 Task: Change curve  line weight to 1PX.
Action: Mouse moved to (501, 322)
Screenshot: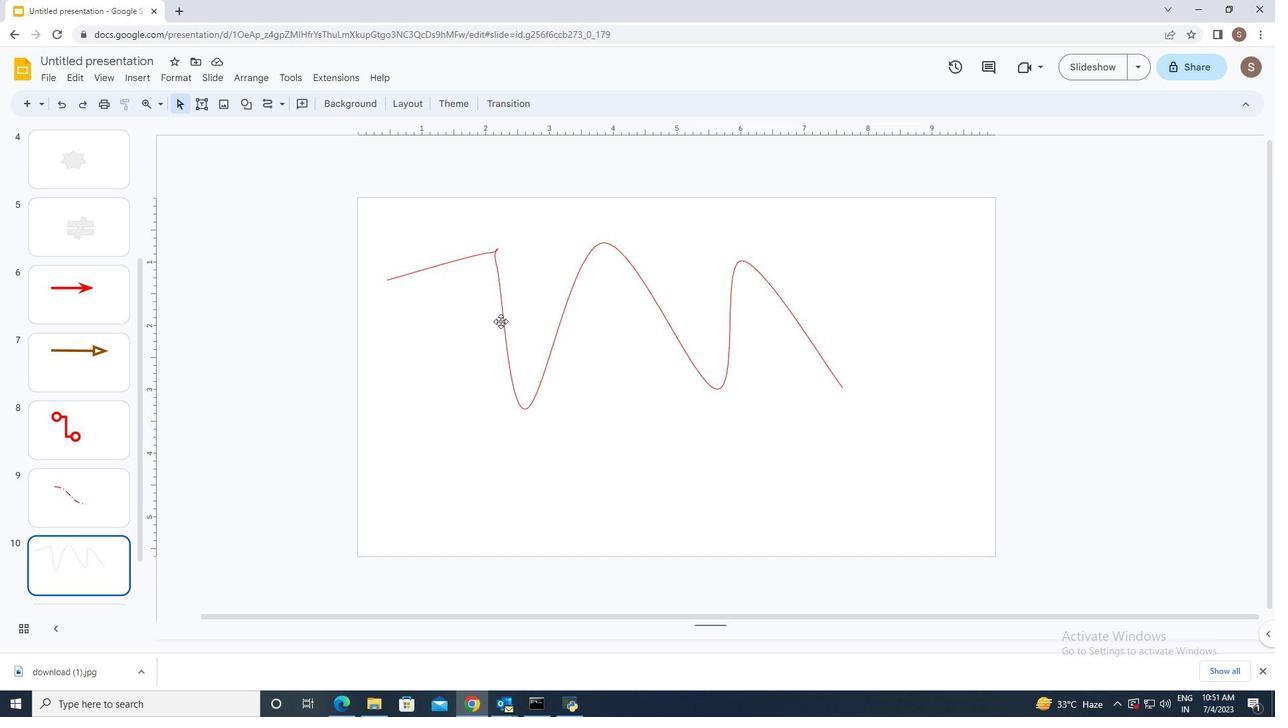 
Action: Mouse pressed left at (501, 322)
Screenshot: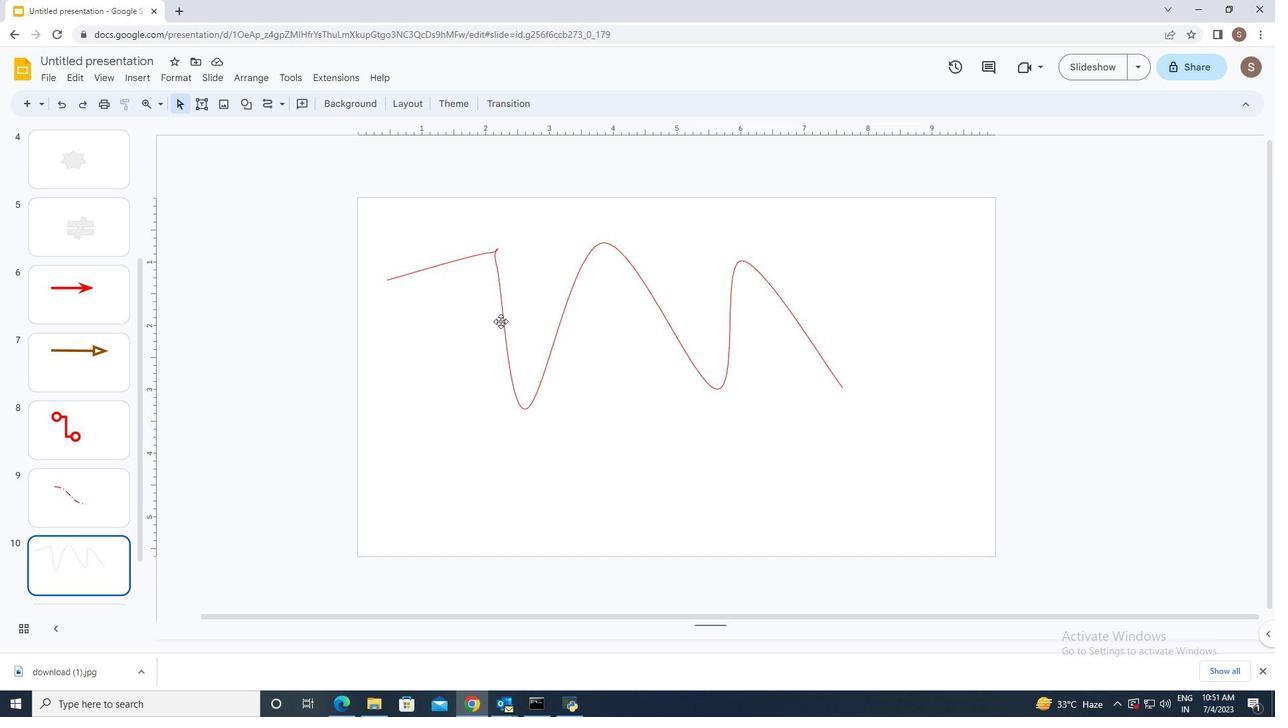 
Action: Mouse moved to (345, 100)
Screenshot: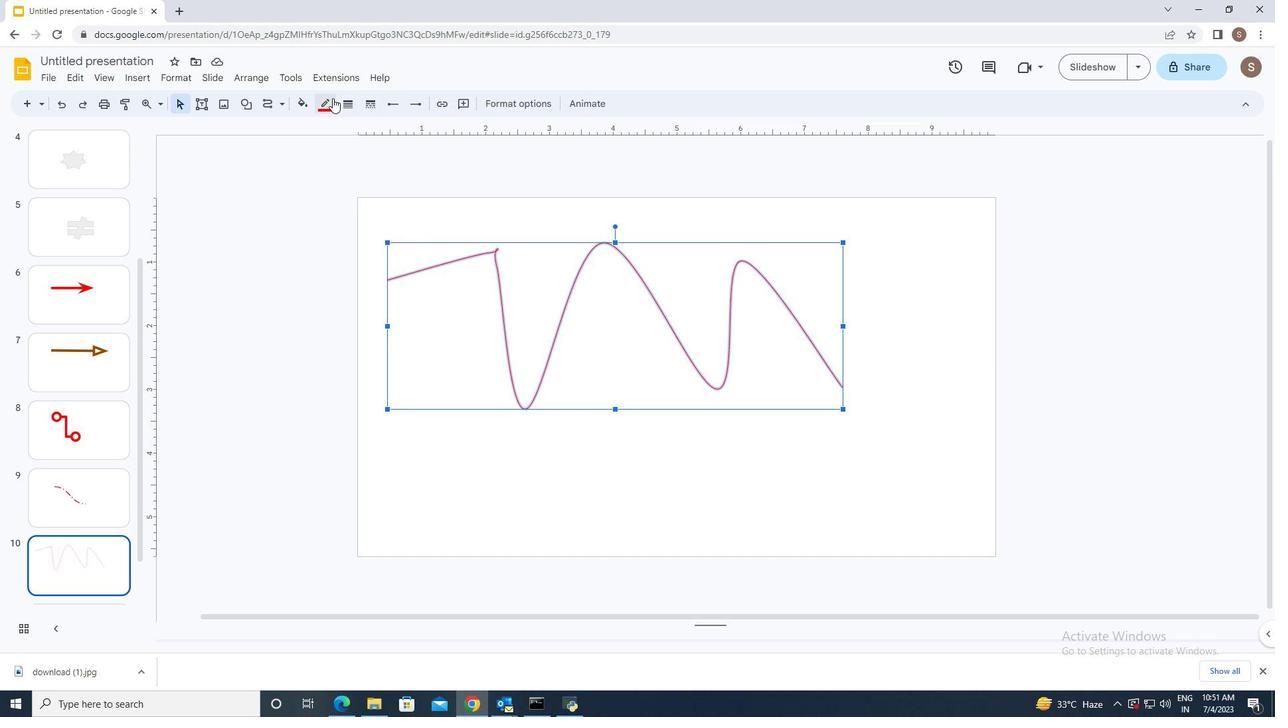 
Action: Mouse pressed left at (345, 100)
Screenshot: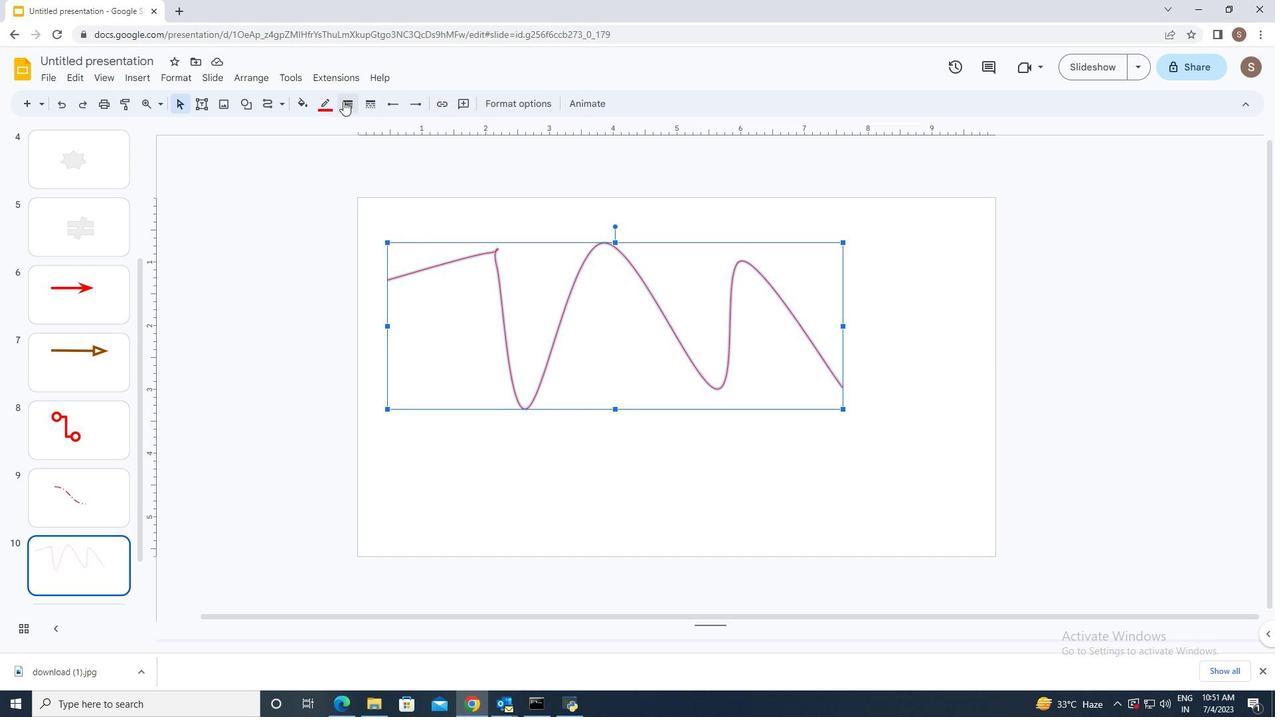 
Action: Mouse moved to (372, 124)
Screenshot: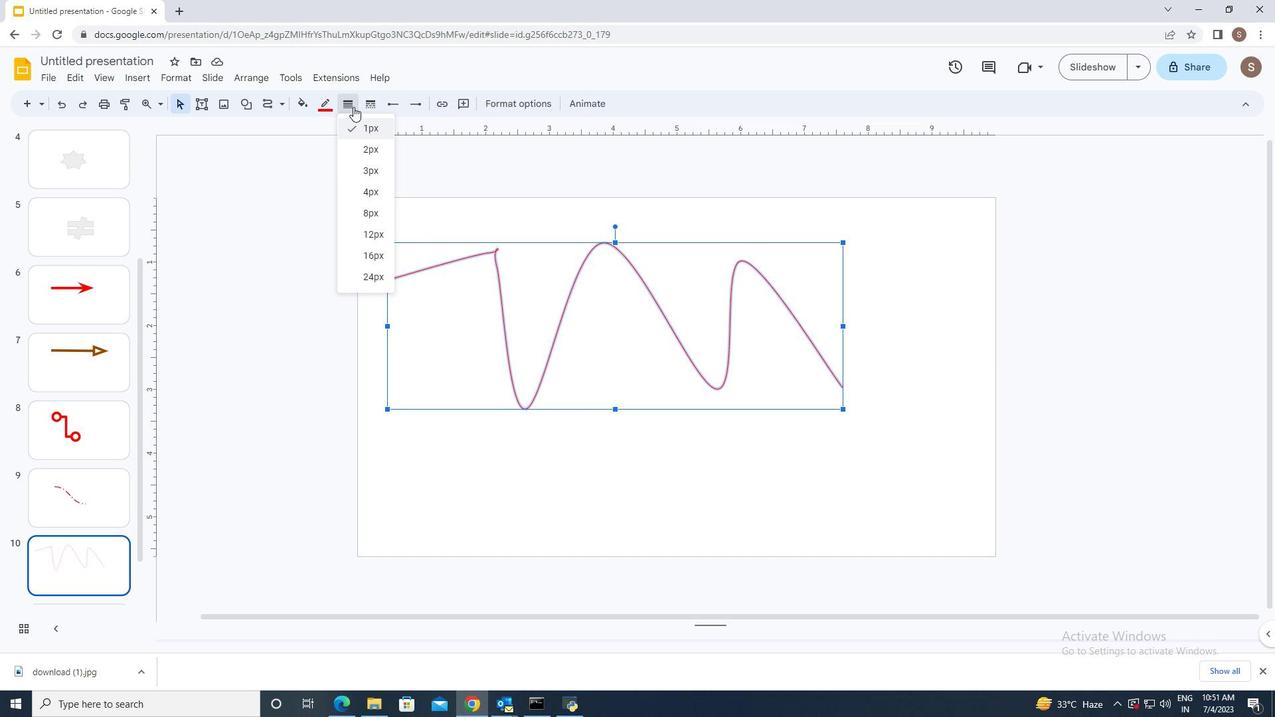
Action: Mouse pressed left at (372, 124)
Screenshot: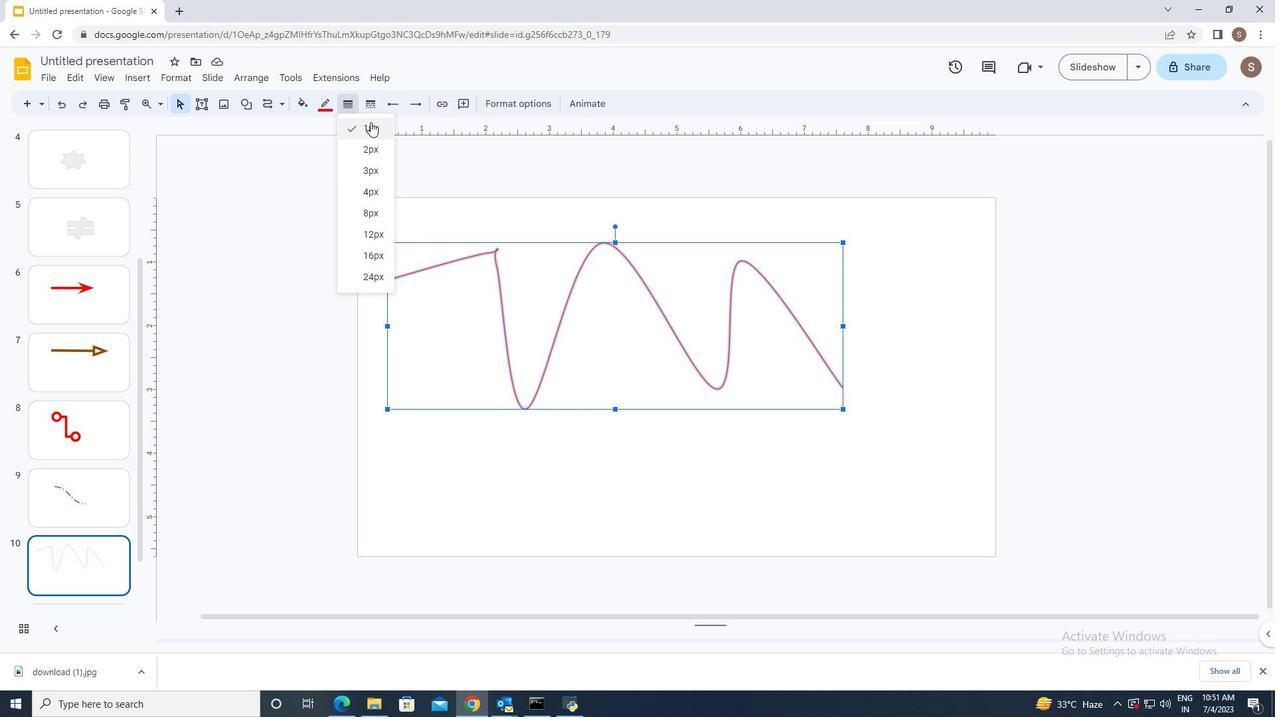 
Action: Mouse moved to (387, 459)
Screenshot: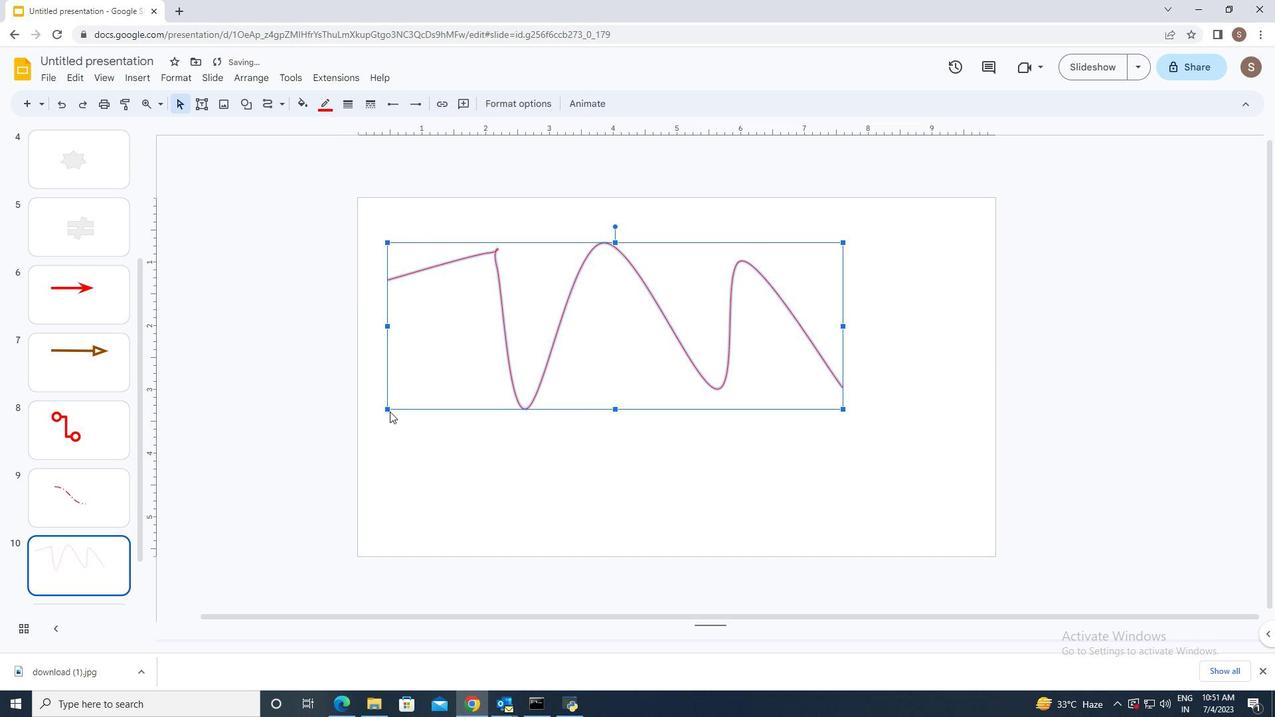
Action: Mouse pressed left at (387, 459)
Screenshot: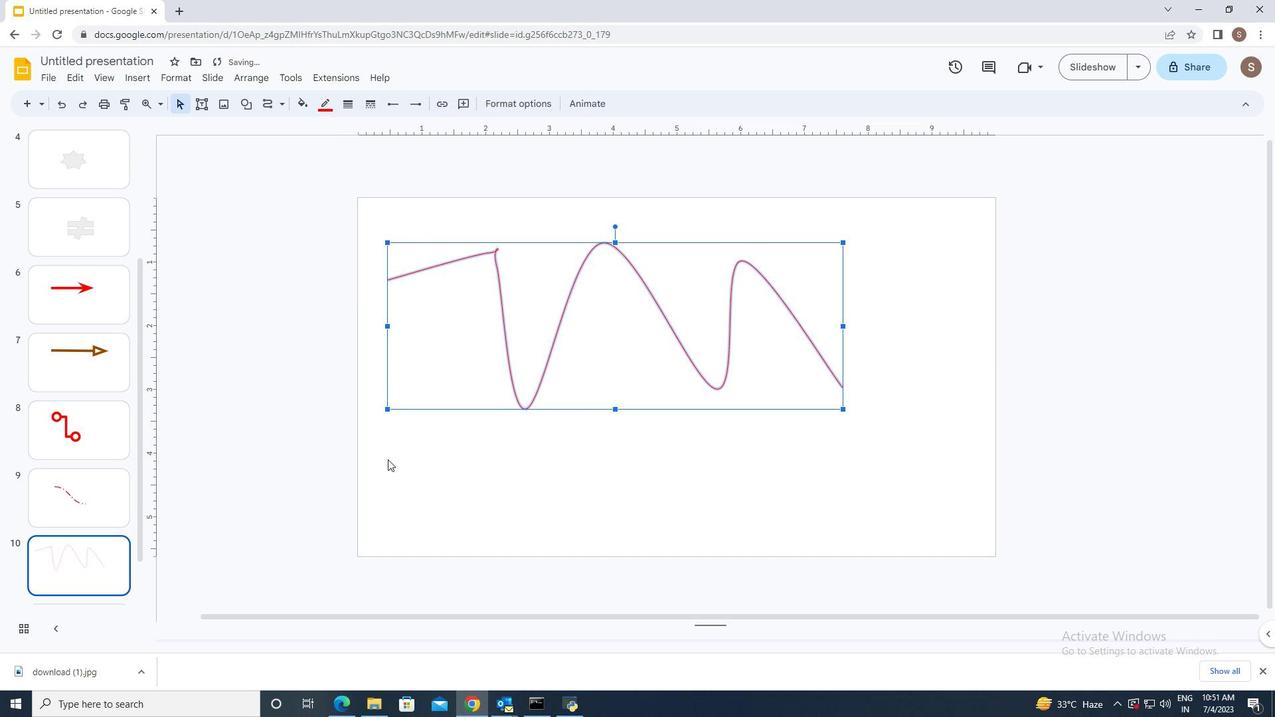 
